 Task: Select the Pacific/Apia as time zone for the schedule.
Action: Mouse moved to (487, 286)
Screenshot: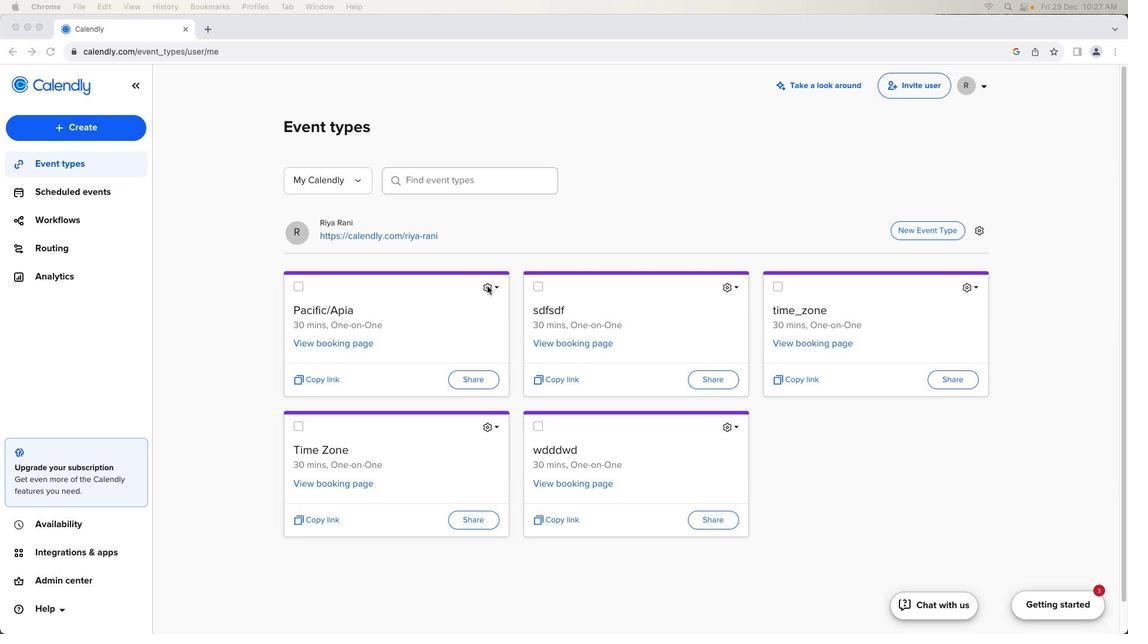 
Action: Mouse pressed left at (487, 286)
Screenshot: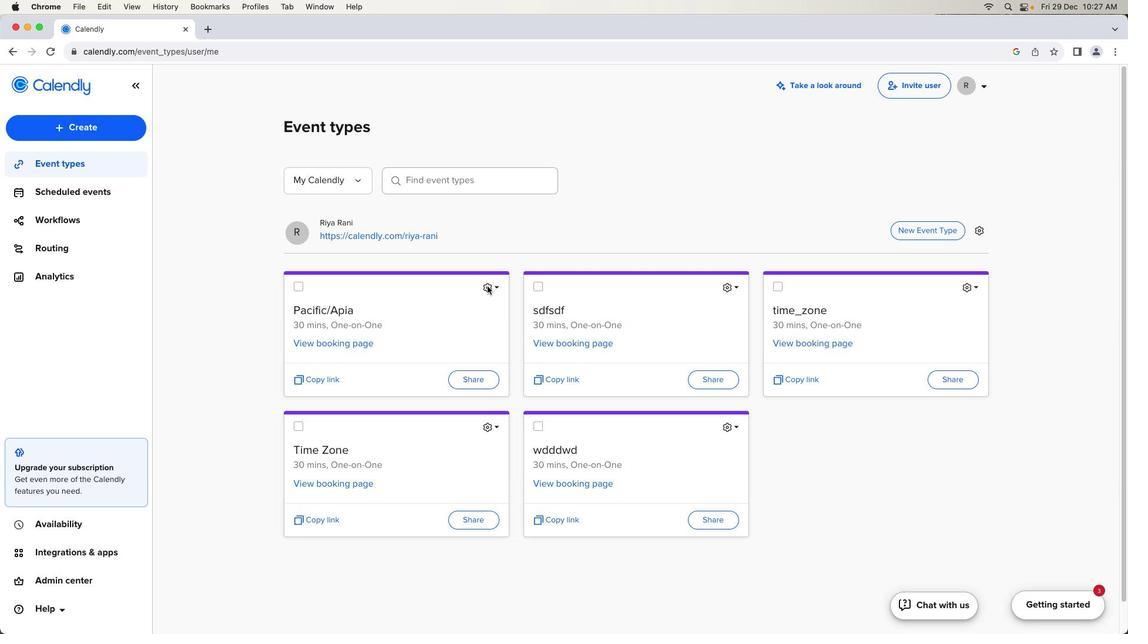 
Action: Mouse pressed left at (487, 286)
Screenshot: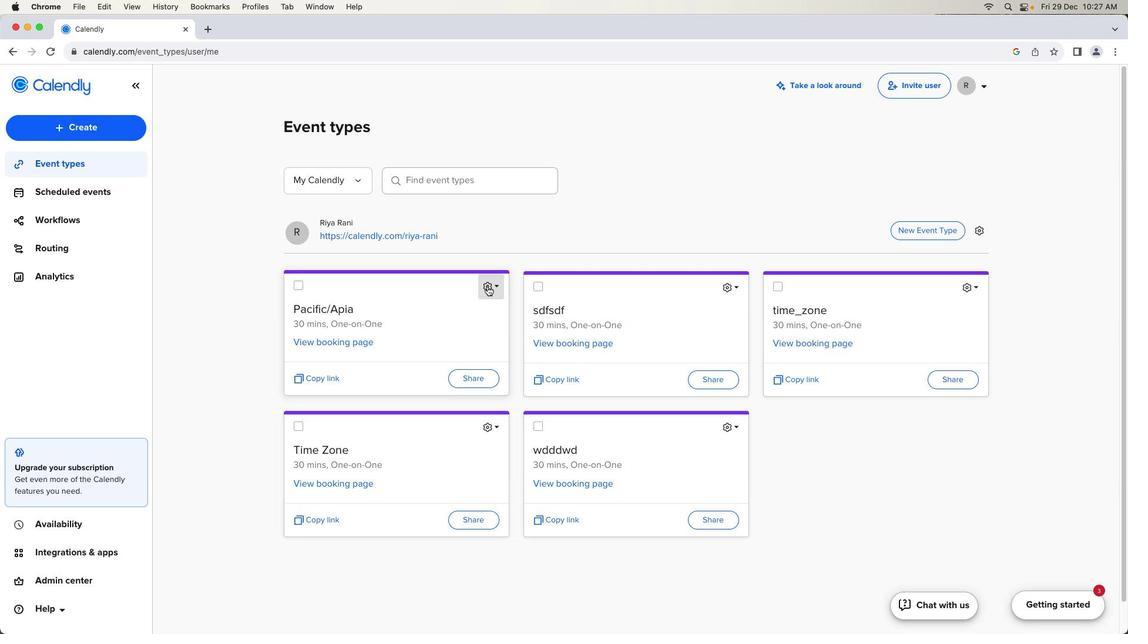 
Action: Mouse moved to (465, 315)
Screenshot: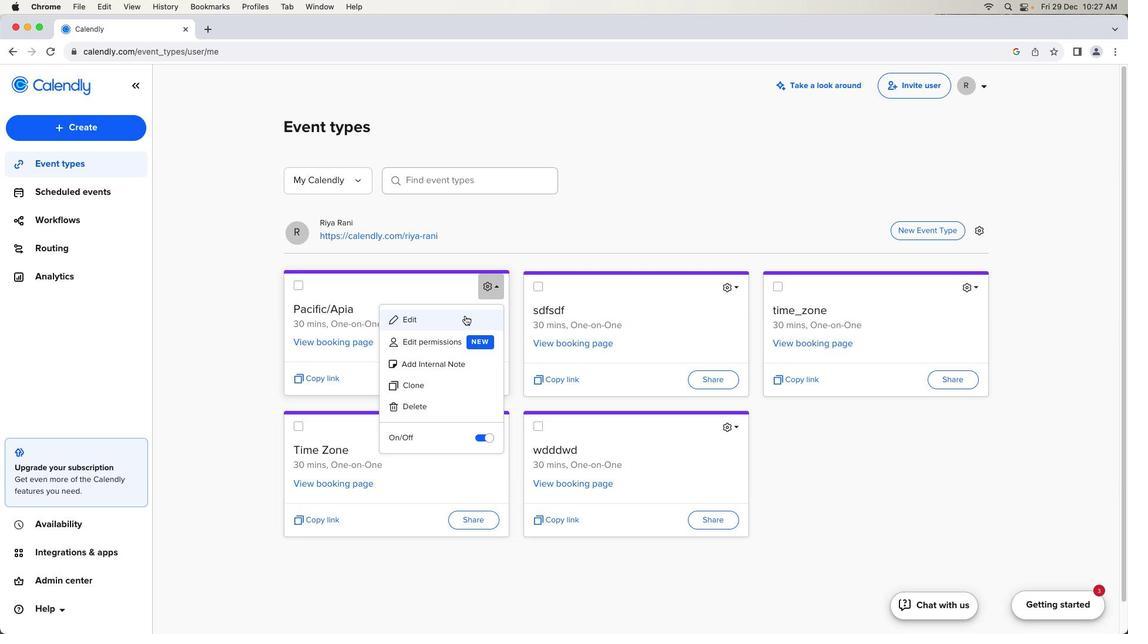 
Action: Mouse pressed left at (465, 315)
Screenshot: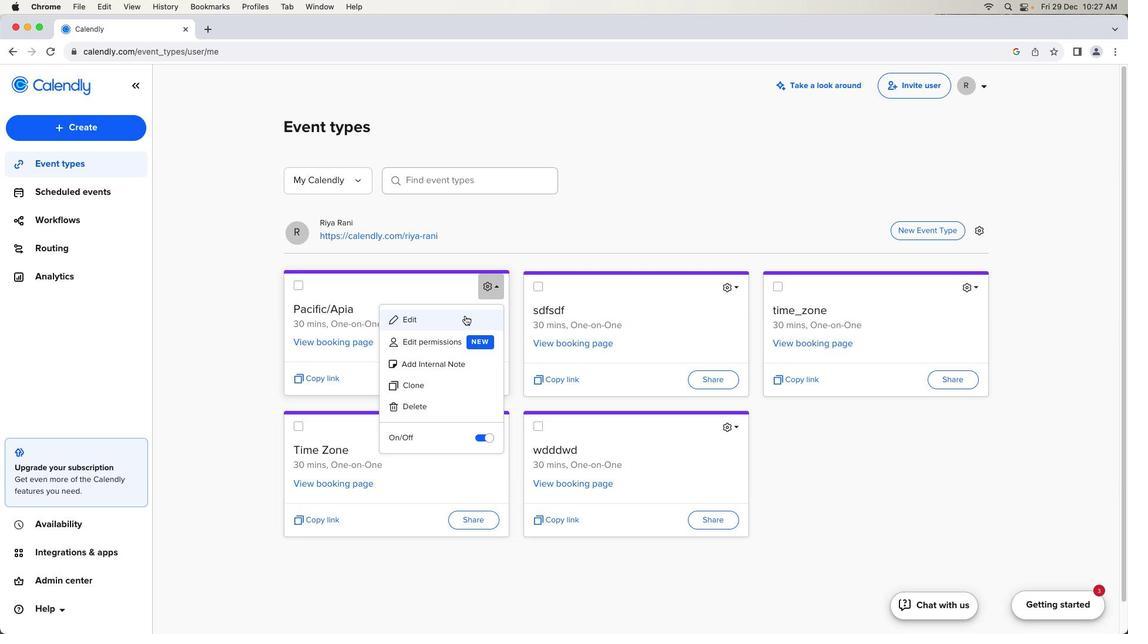 
Action: Mouse moved to (842, 480)
Screenshot: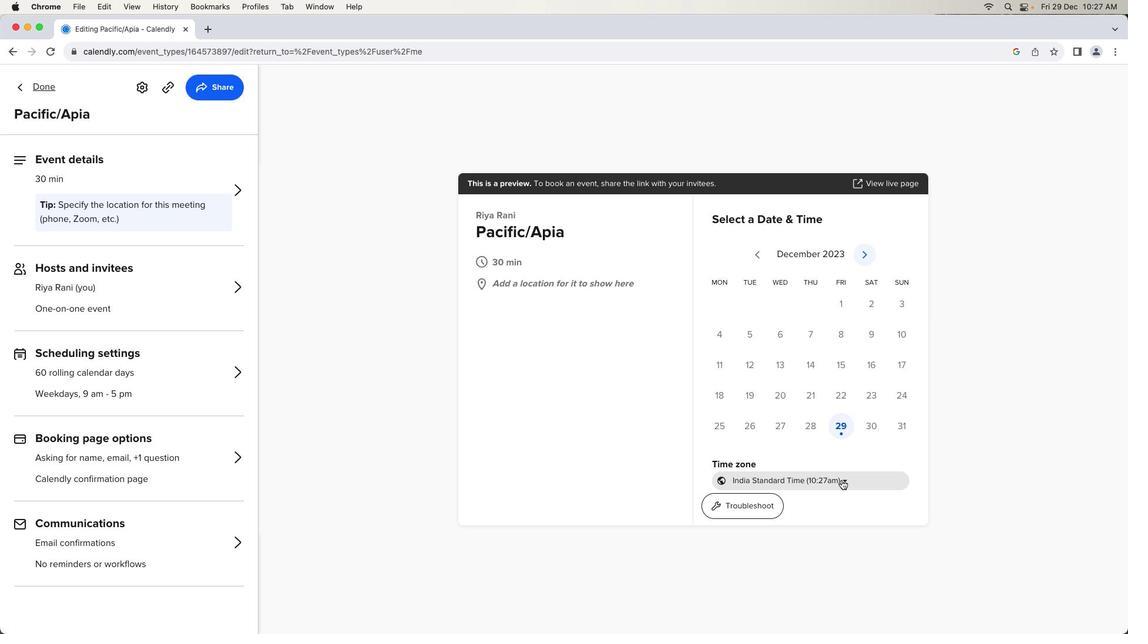 
Action: Mouse pressed left at (842, 480)
Screenshot: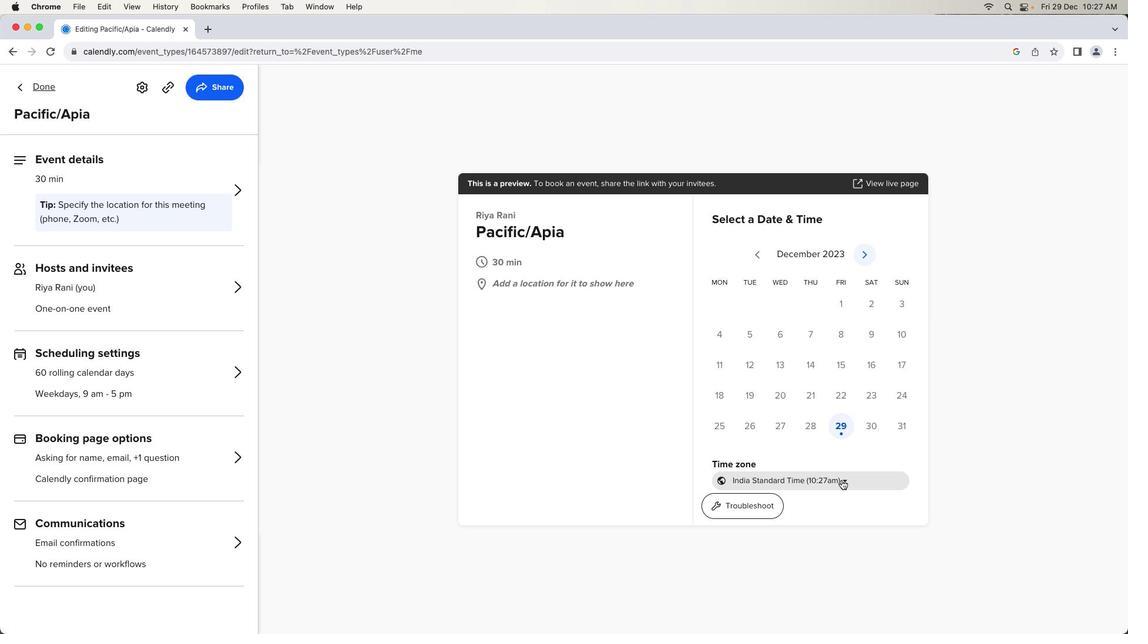 
Action: Mouse moved to (743, 318)
Screenshot: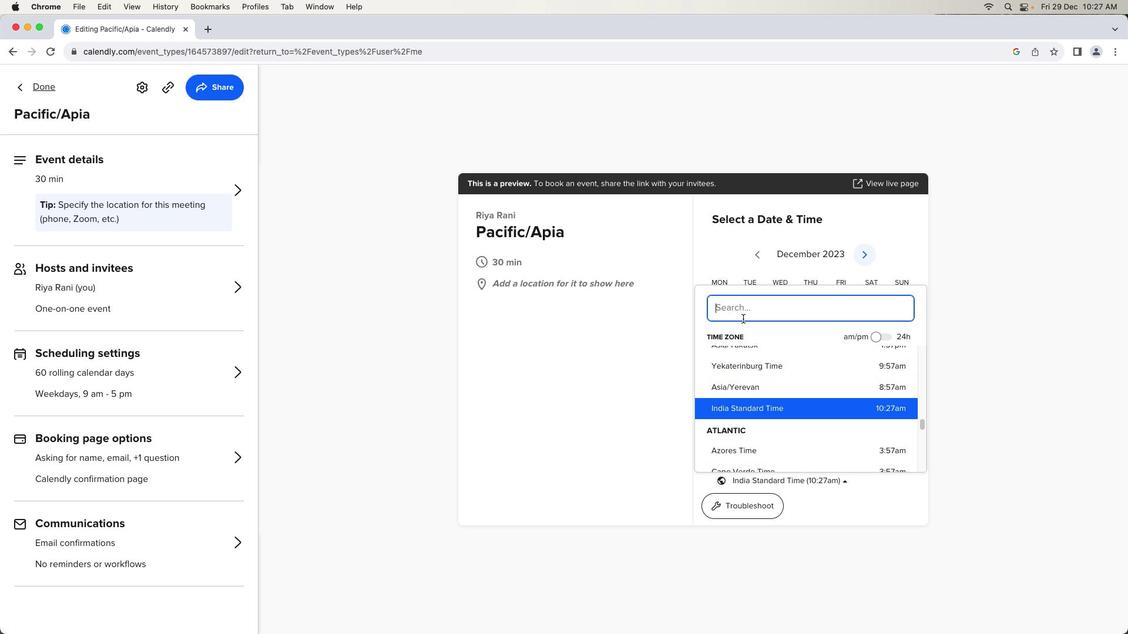 
Action: Key pressed 'p'
Screenshot: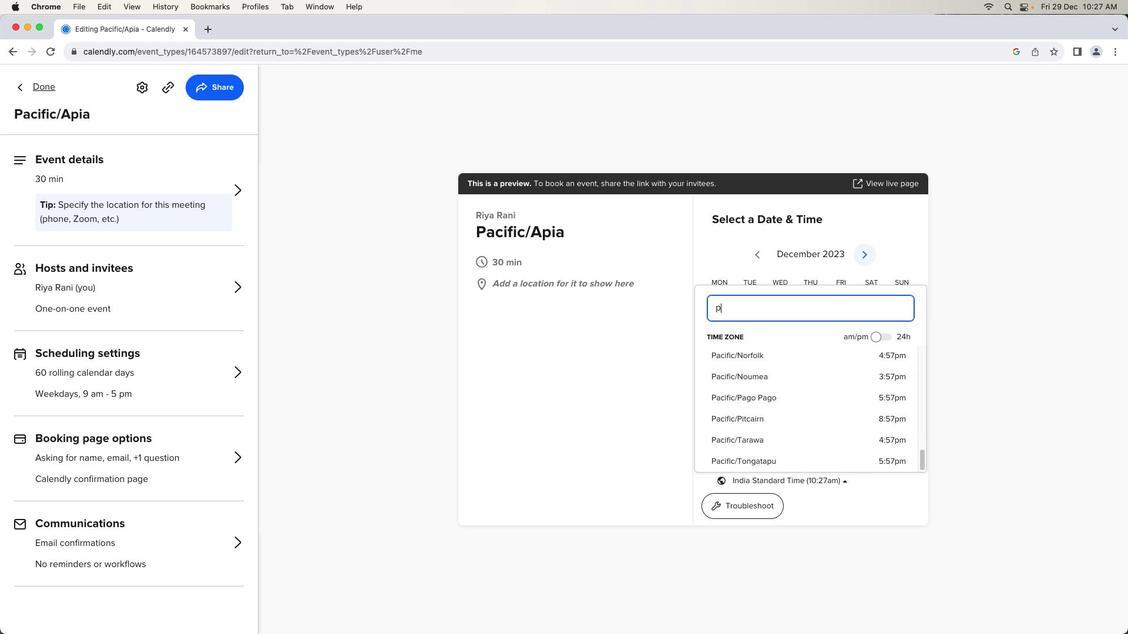 
Action: Mouse moved to (746, 319)
Screenshot: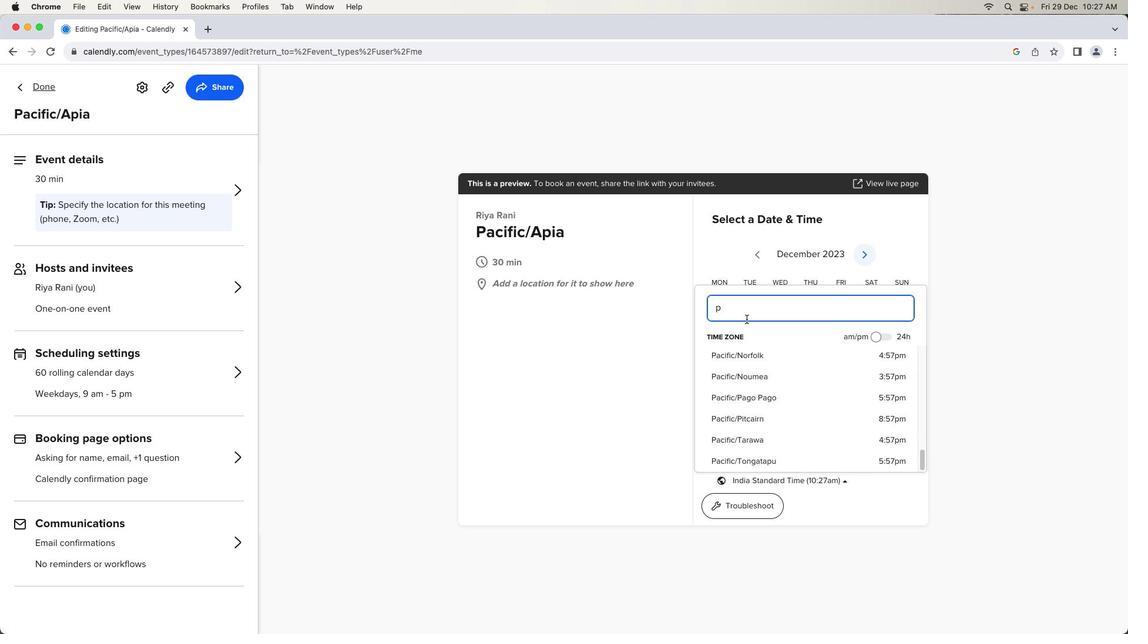 
Action: Key pressed 'a'
Screenshot: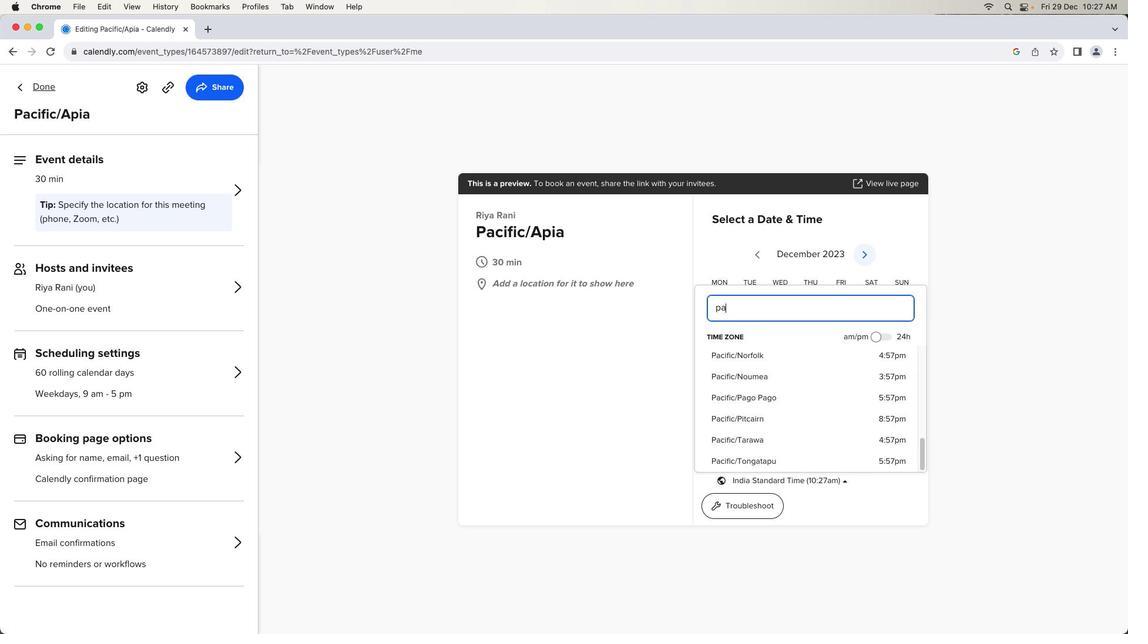 
Action: Mouse moved to (746, 320)
Screenshot: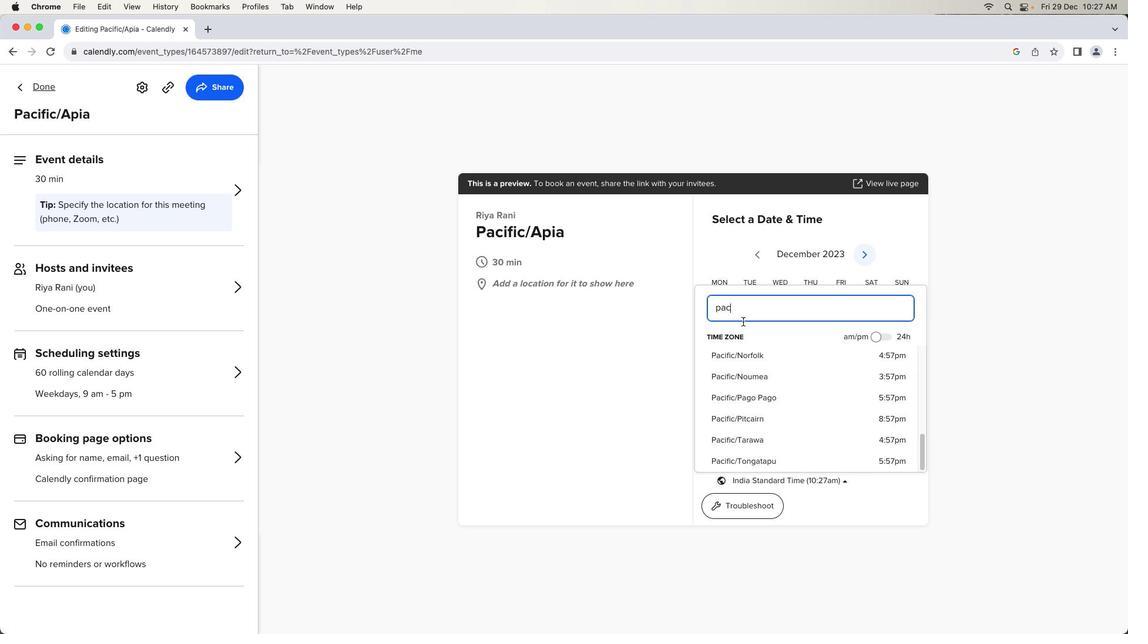 
Action: Key pressed 'c'
Screenshot: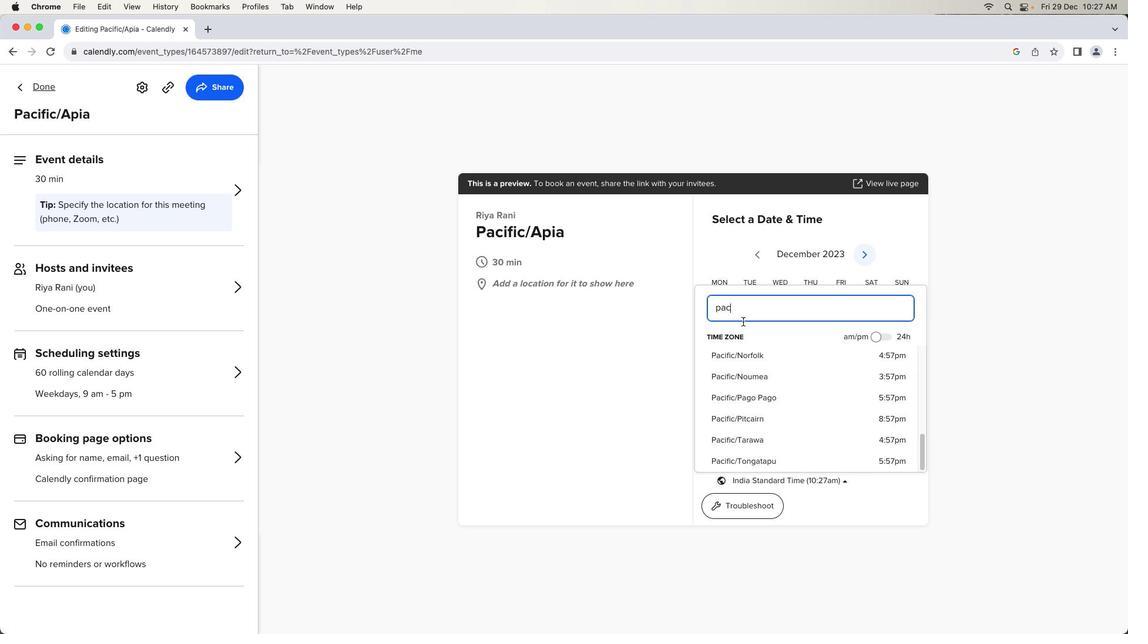 
Action: Mouse moved to (743, 321)
Screenshot: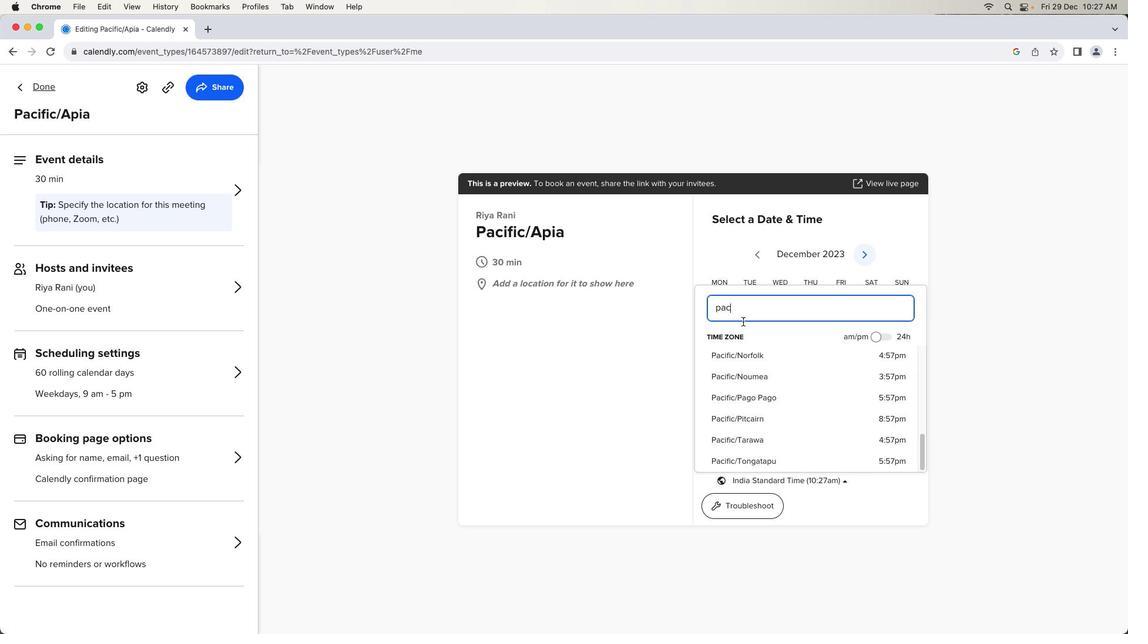 
Action: Key pressed 'i''f''i''c''/'Key.shift'A'
Screenshot: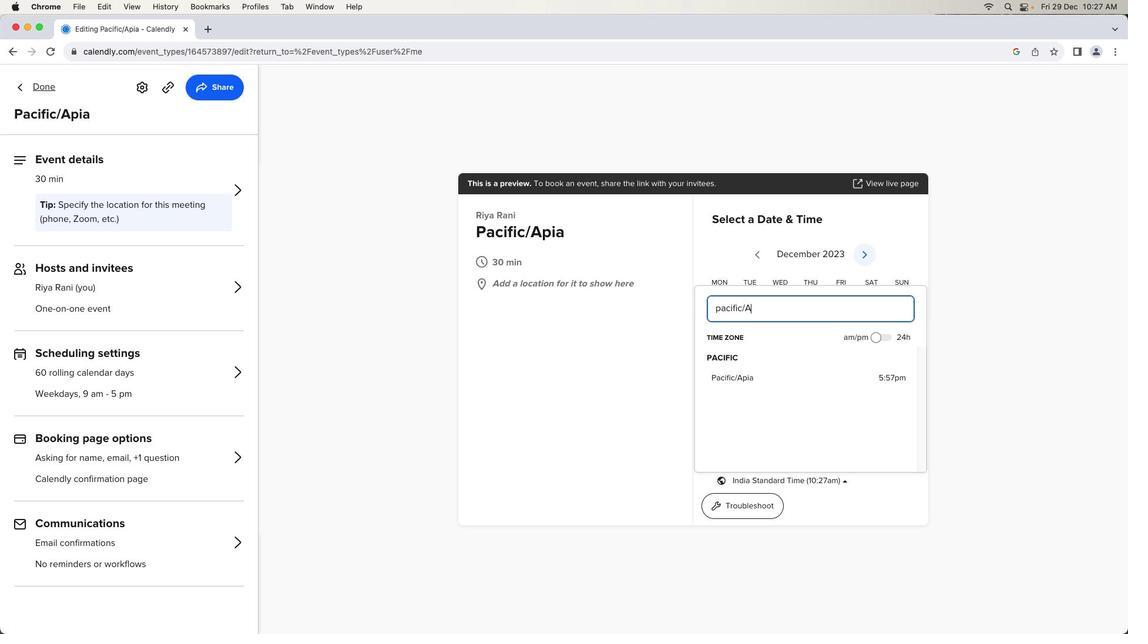 
Action: Mouse moved to (882, 339)
Screenshot: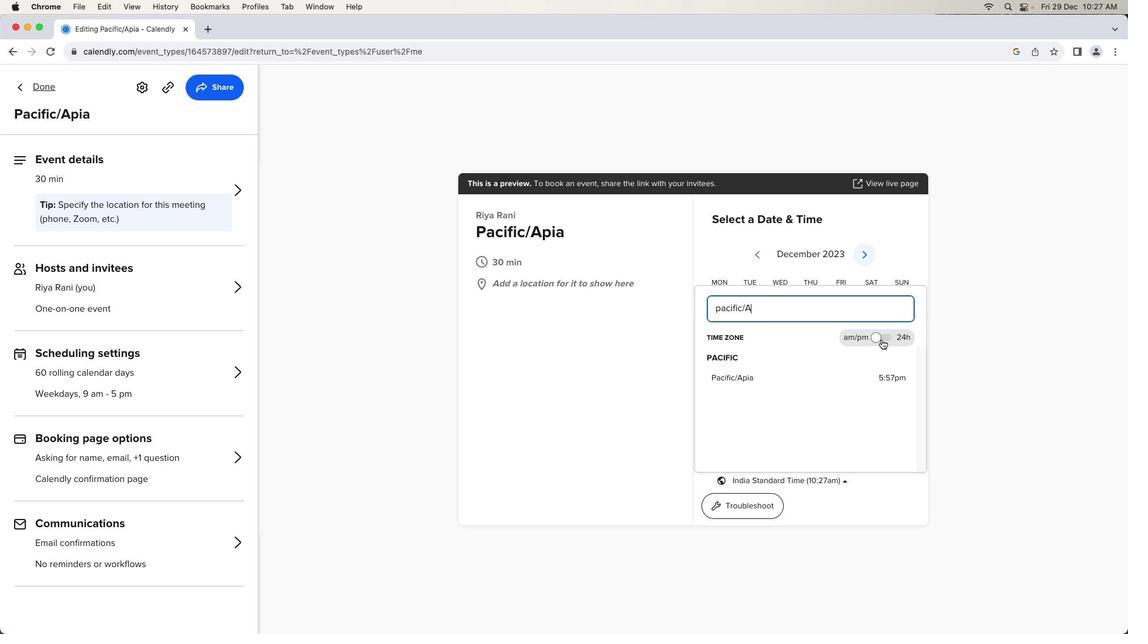 
Action: Mouse pressed left at (882, 339)
Screenshot: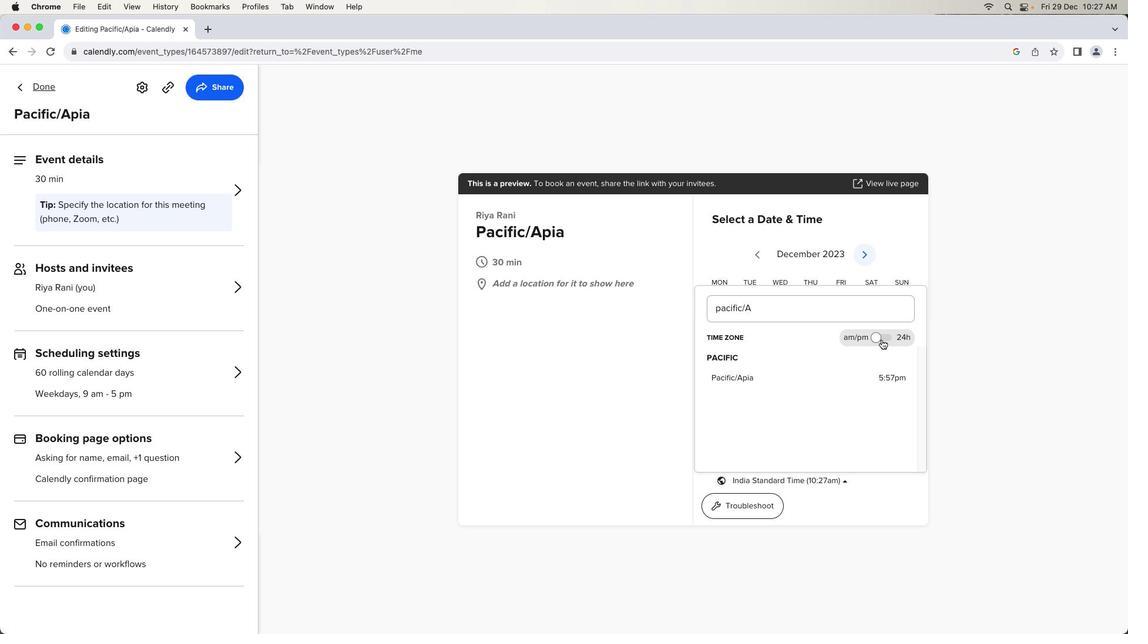 
Action: Mouse moved to (855, 373)
Screenshot: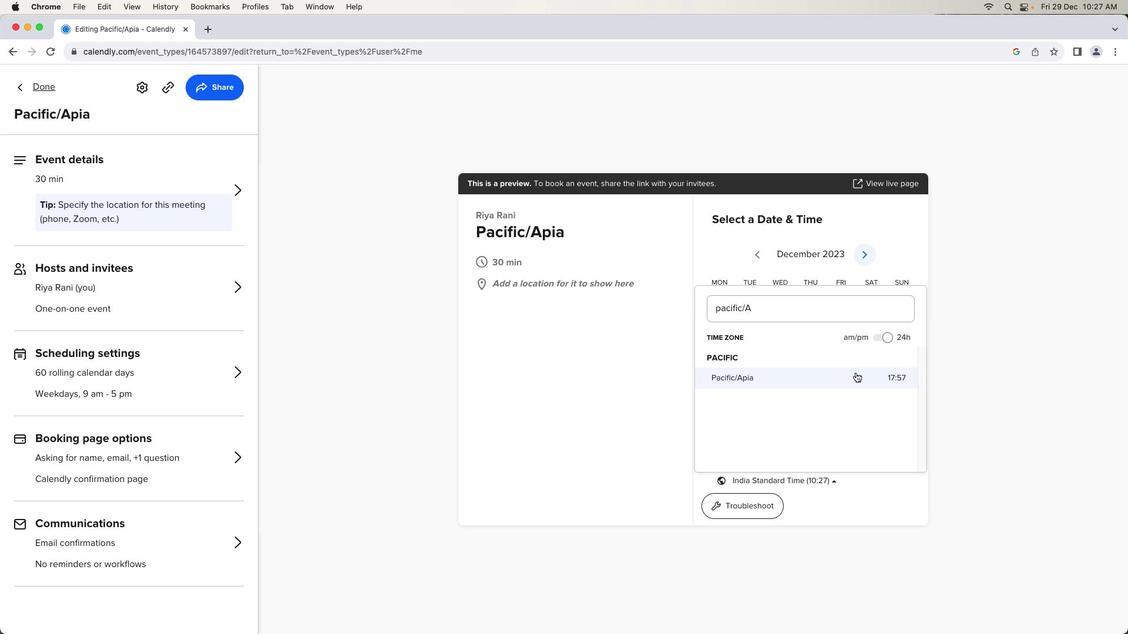 
Action: Mouse pressed left at (855, 373)
Screenshot: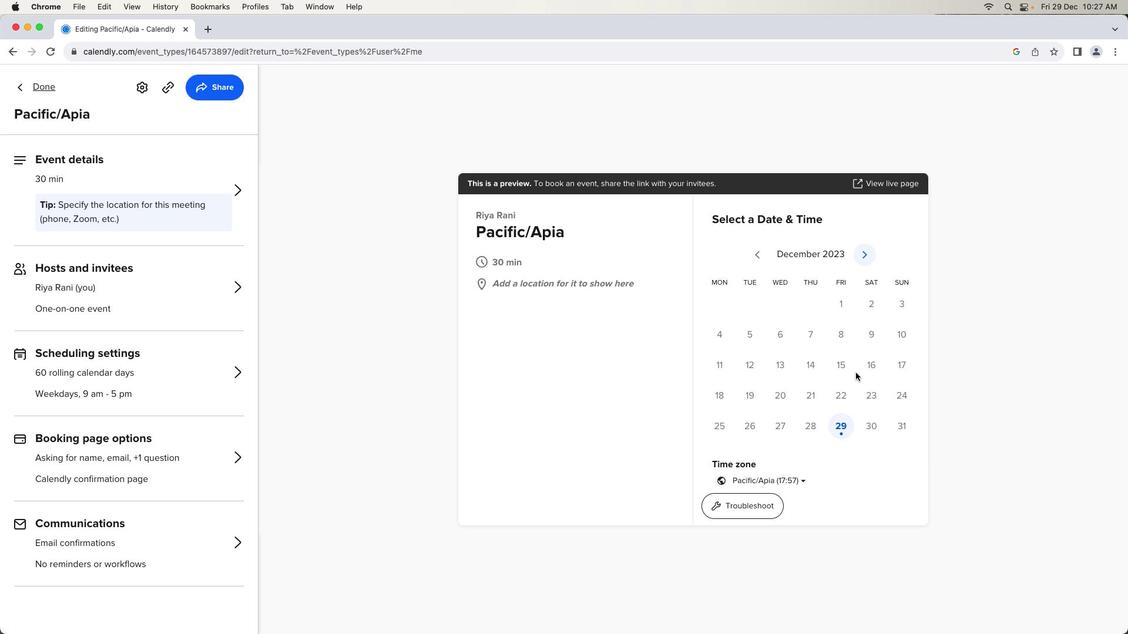 
Action: Mouse moved to (936, 481)
Screenshot: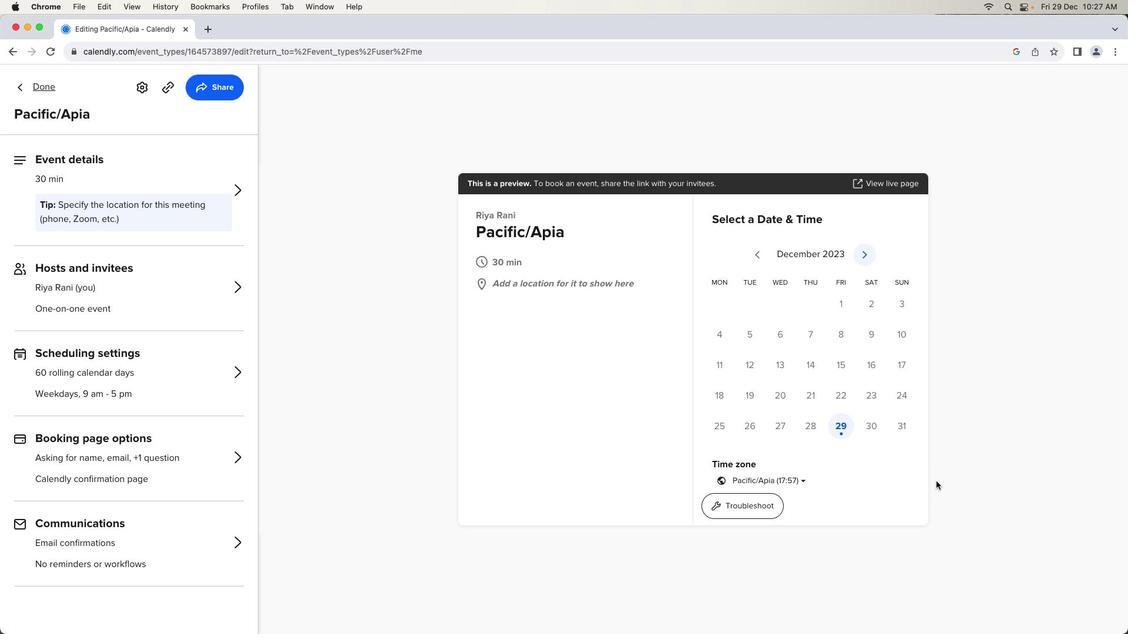 
